 Task: Use Gleaming Long Effect in this video Movie B.mp4
Action: Mouse moved to (290, 119)
Screenshot: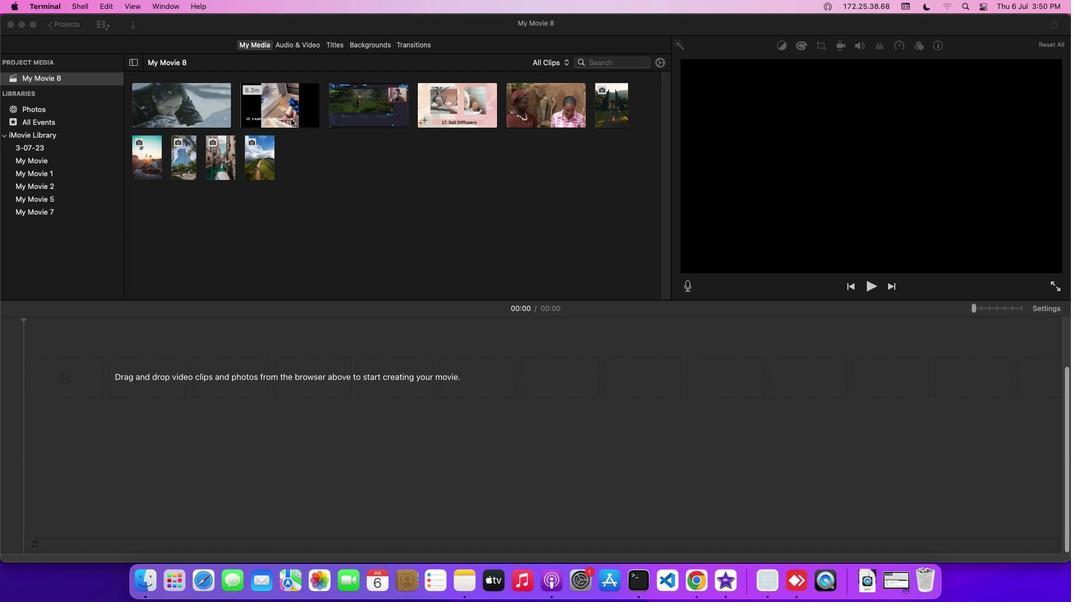 
Action: Mouse pressed left at (290, 119)
Screenshot: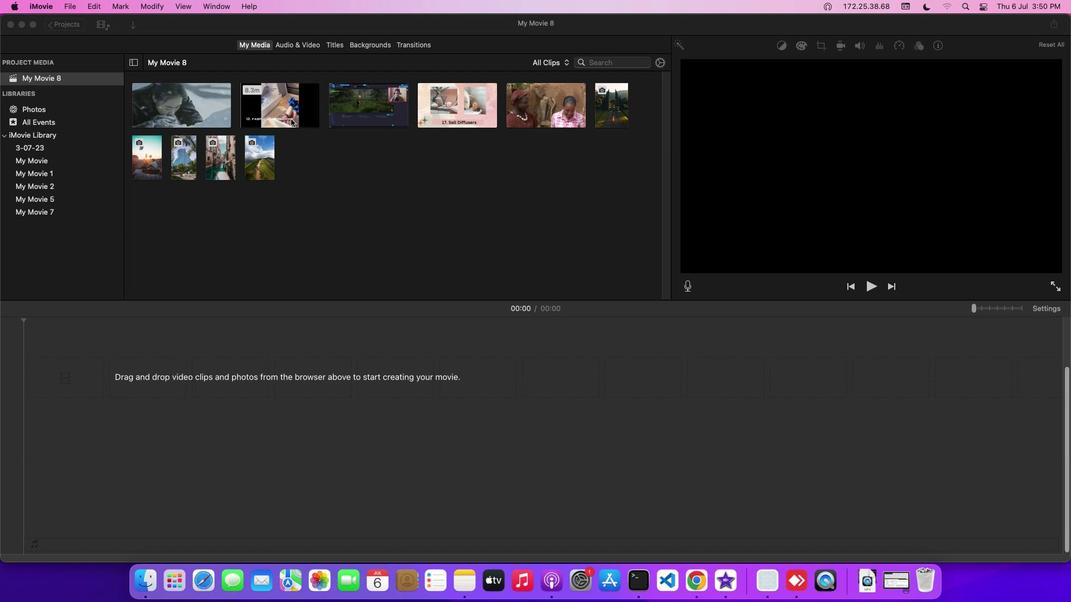 
Action: Mouse moved to (285, 42)
Screenshot: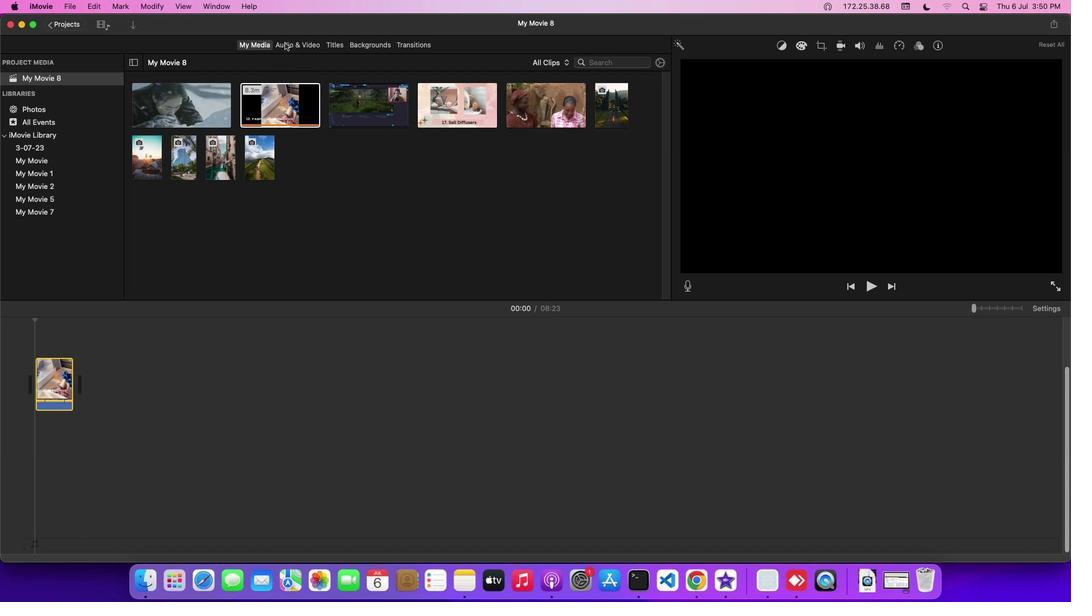 
Action: Mouse pressed left at (285, 42)
Screenshot: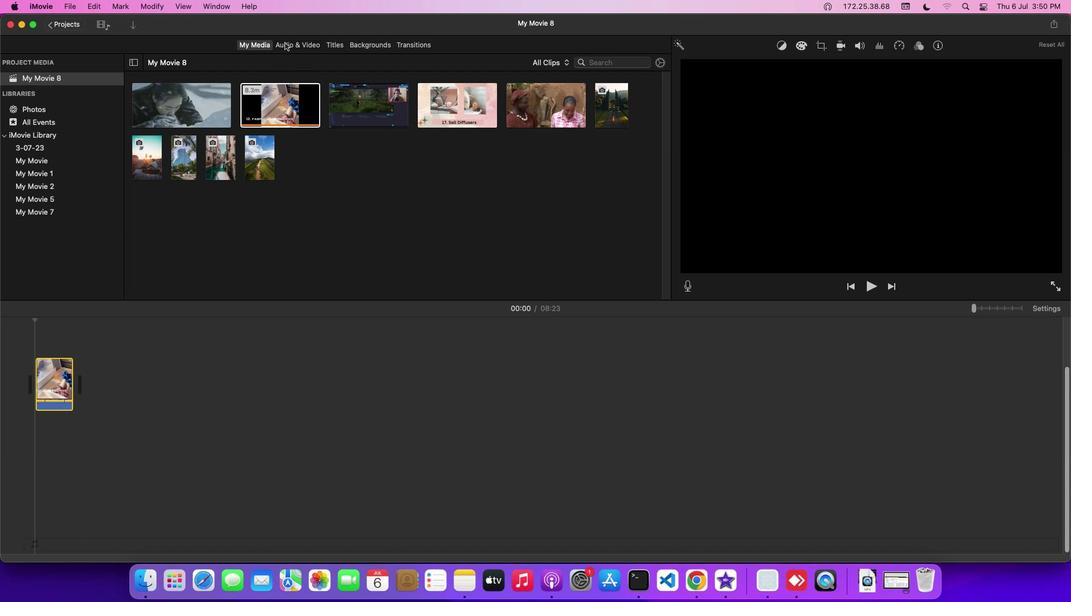
Action: Mouse moved to (78, 104)
Screenshot: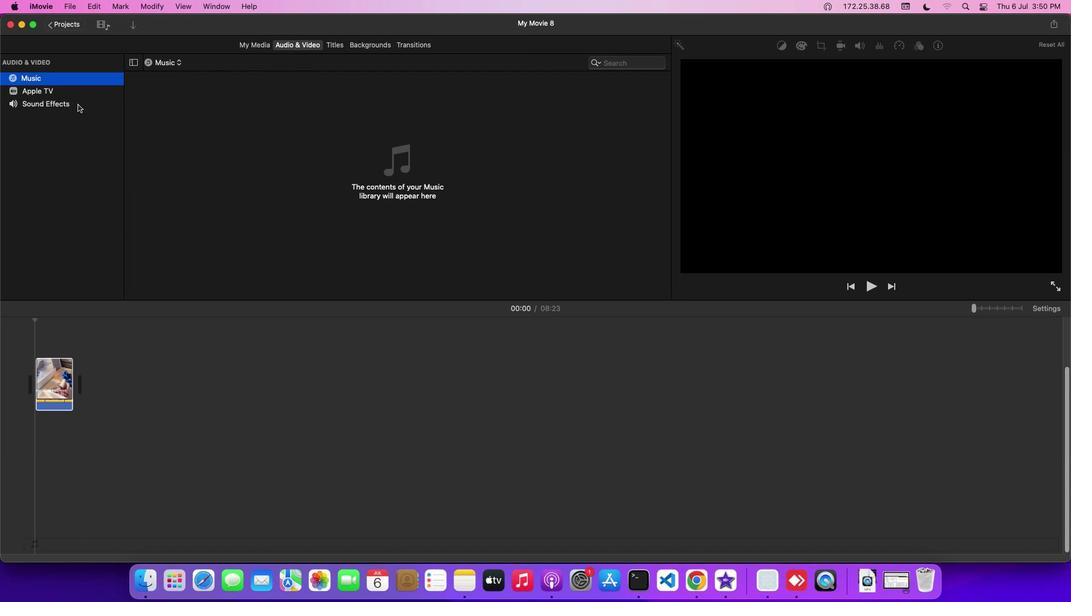 
Action: Mouse pressed left at (78, 104)
Screenshot: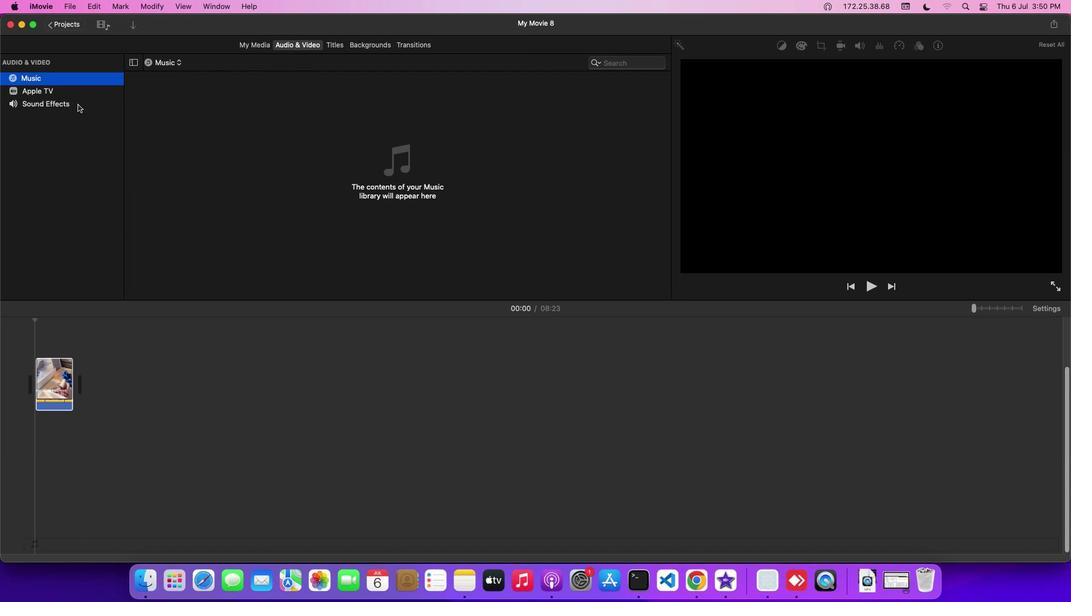
Action: Mouse moved to (175, 225)
Screenshot: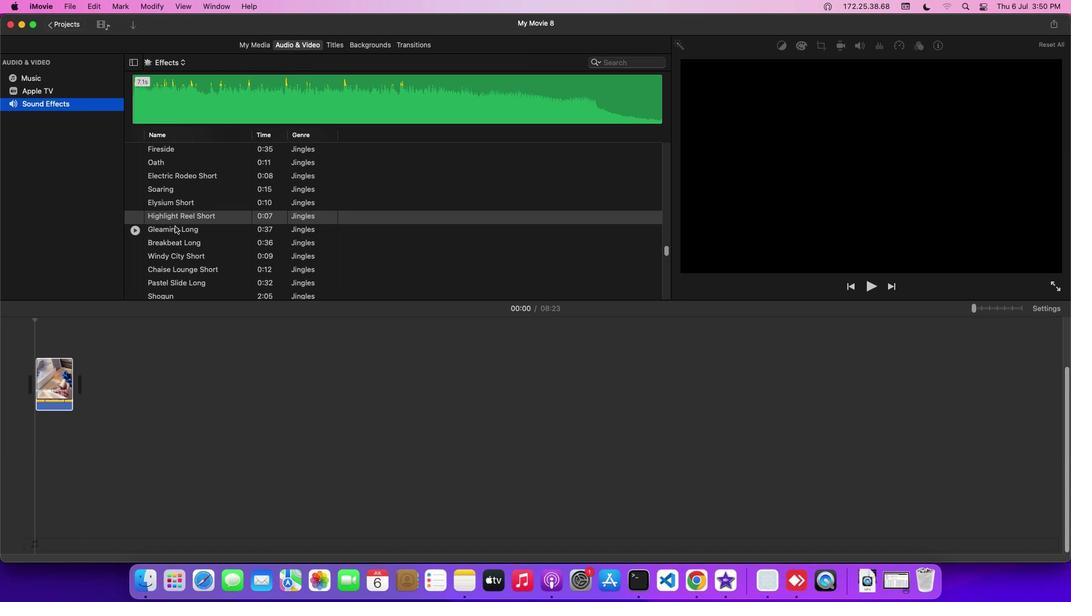 
Action: Mouse pressed left at (175, 225)
Screenshot: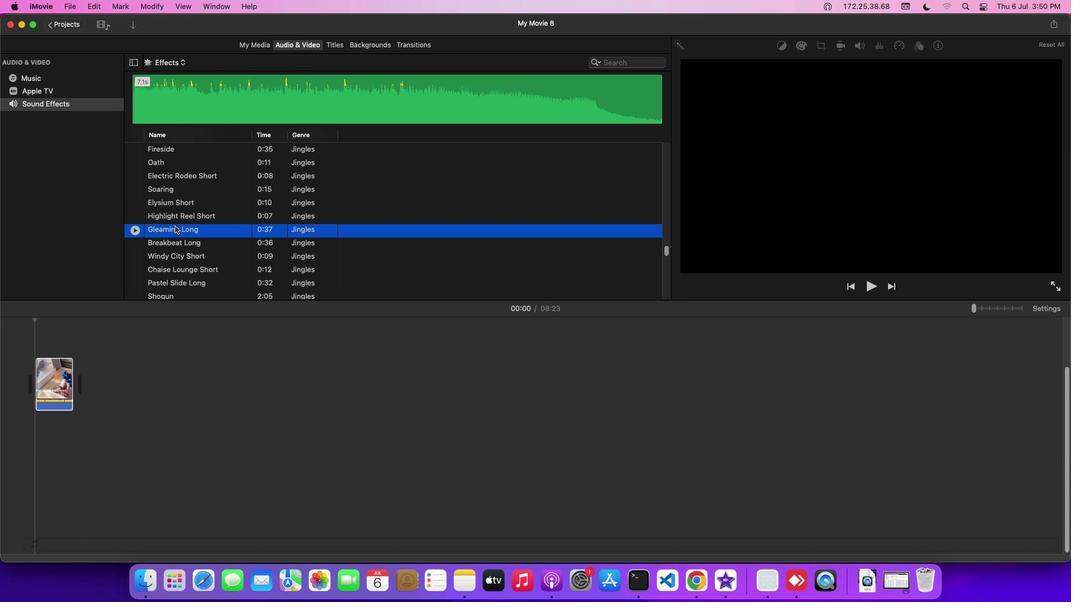 
Action: Mouse moved to (180, 233)
Screenshot: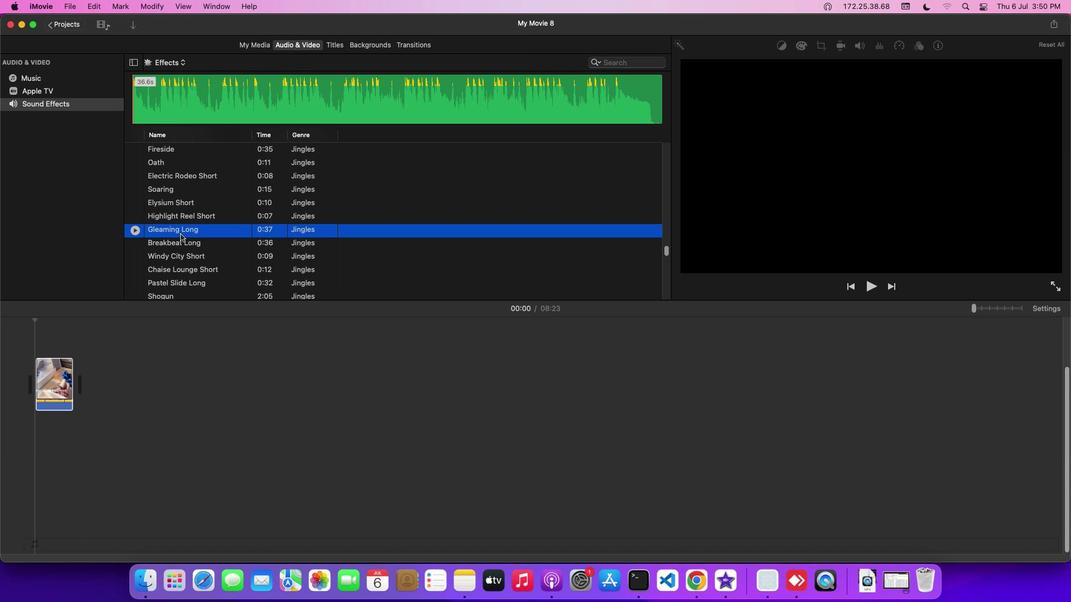 
Action: Mouse pressed left at (180, 233)
Screenshot: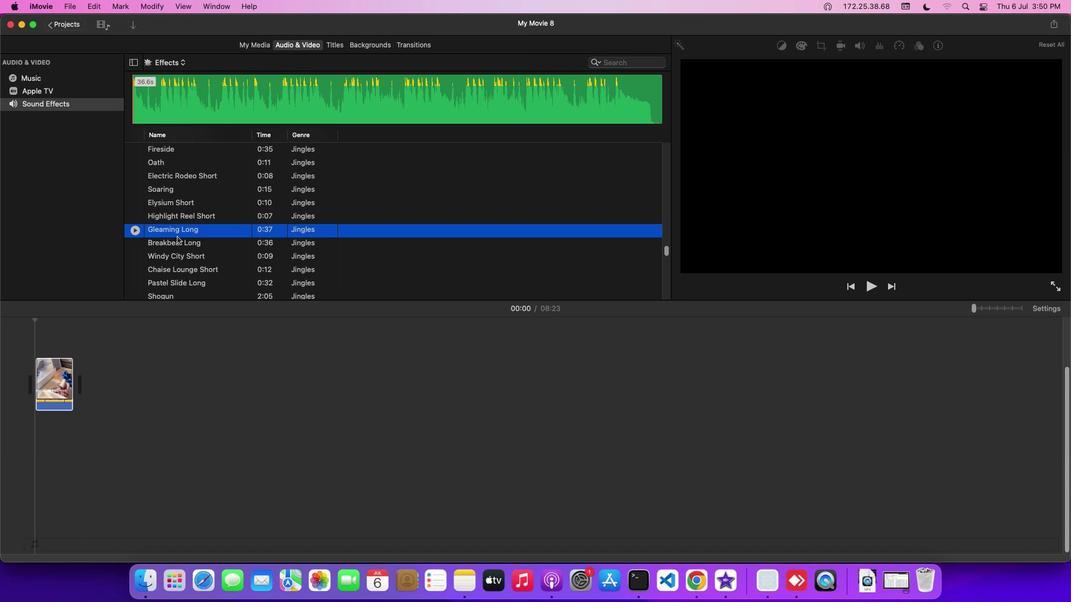 
Action: Mouse moved to (234, 397)
Screenshot: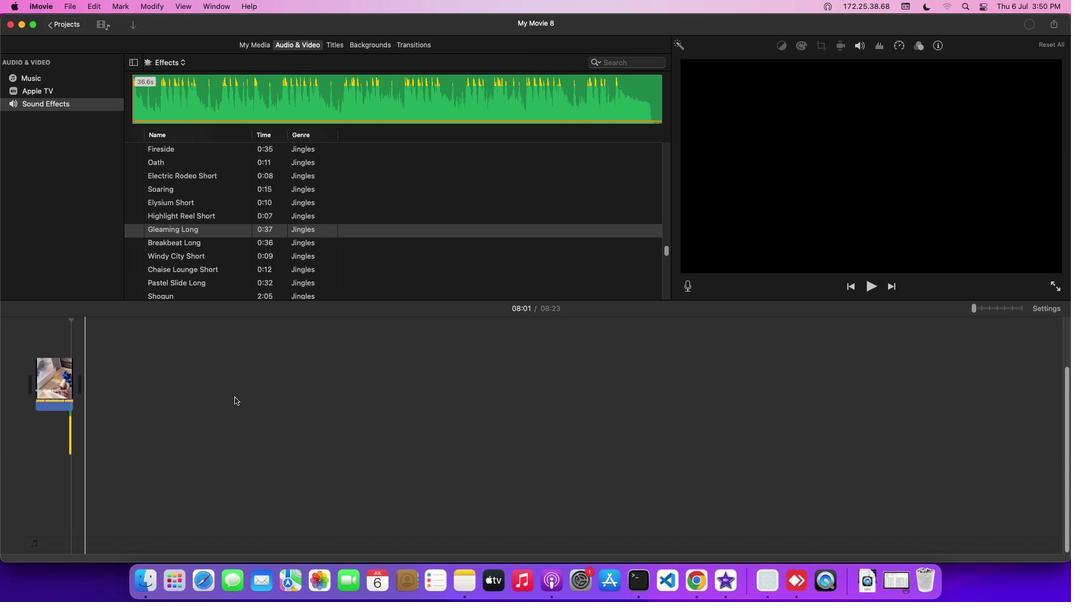 
